 Task: Assign mailaustralia7@gmail.com as Assignee of Issue Issue0000000403 in Backlog  in Scrum Project Project0000000081 in Jira. Assign carxxstreet791@gmail.com as Assignee of Issue Issue0000000404 in Backlog  in Scrum Project Project0000000081 in Jira. Assign carxxstreet791@gmail.com as Assignee of Issue Issue0000000405 in Backlog  in Scrum Project Project0000000081 in Jira. Assign parteek.ku2001@gmail.com as Assignee of Issue Issue0000000406 in Backlog  in Scrum Project Project0000000082 in Jira. Assign parteek.ku2001@gmail.com as Assignee of Issue Issue0000000407 in Backlog  in Scrum Project Project0000000082 in Jira
Action: Mouse moved to (863, 306)
Screenshot: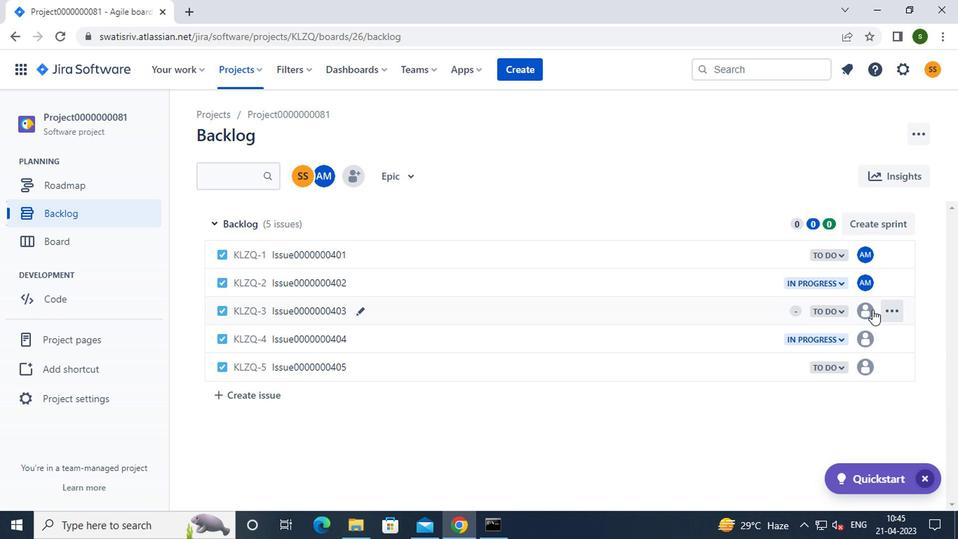 
Action: Mouse pressed left at (863, 306)
Screenshot: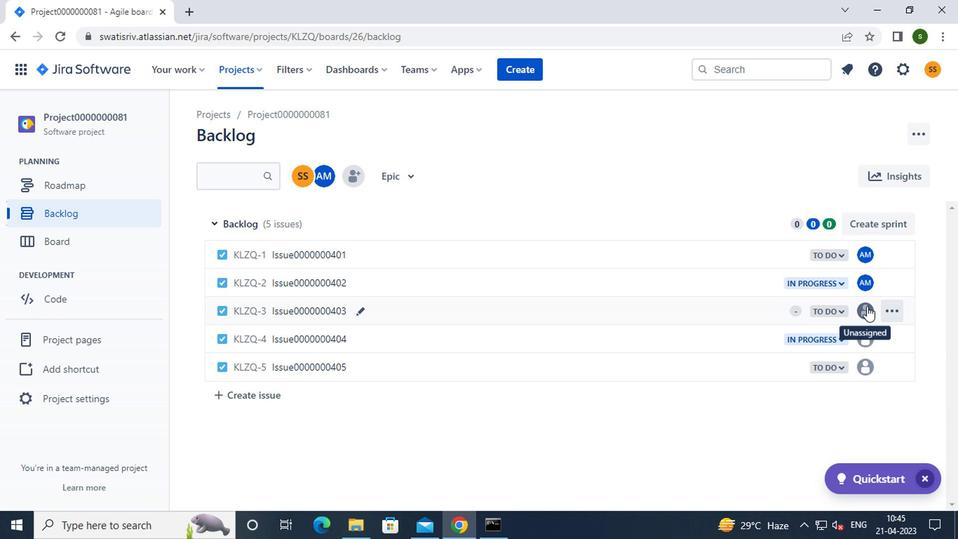 
Action: Mouse moved to (779, 447)
Screenshot: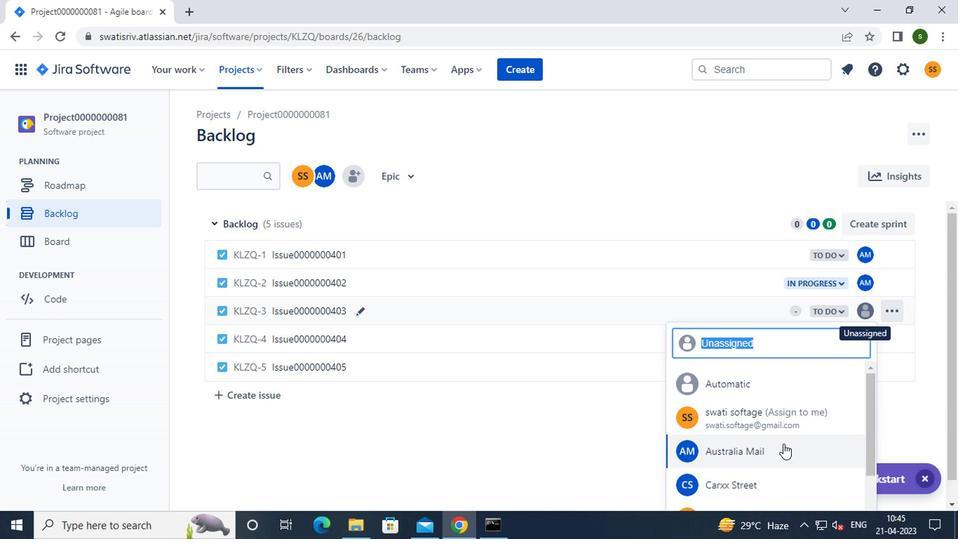 
Action: Mouse pressed left at (779, 447)
Screenshot: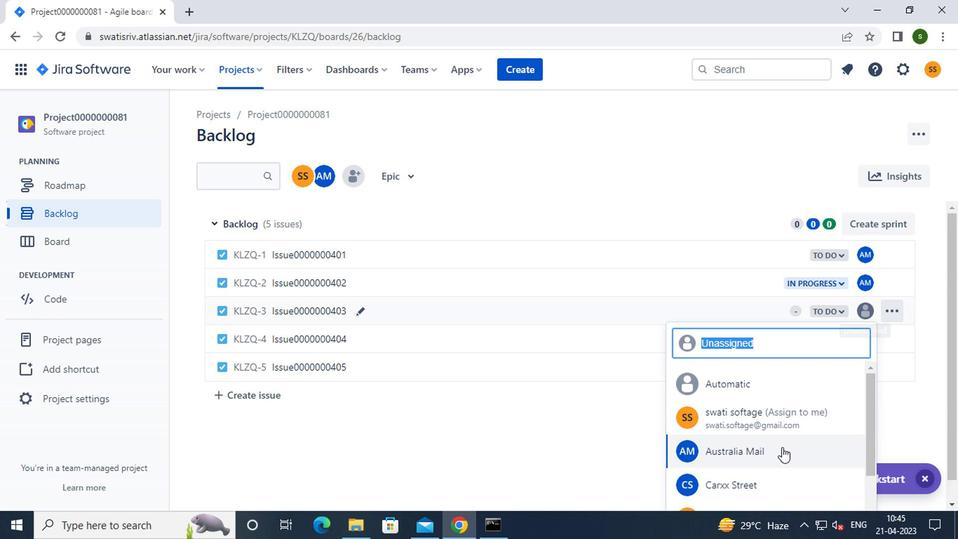 
Action: Mouse moved to (858, 342)
Screenshot: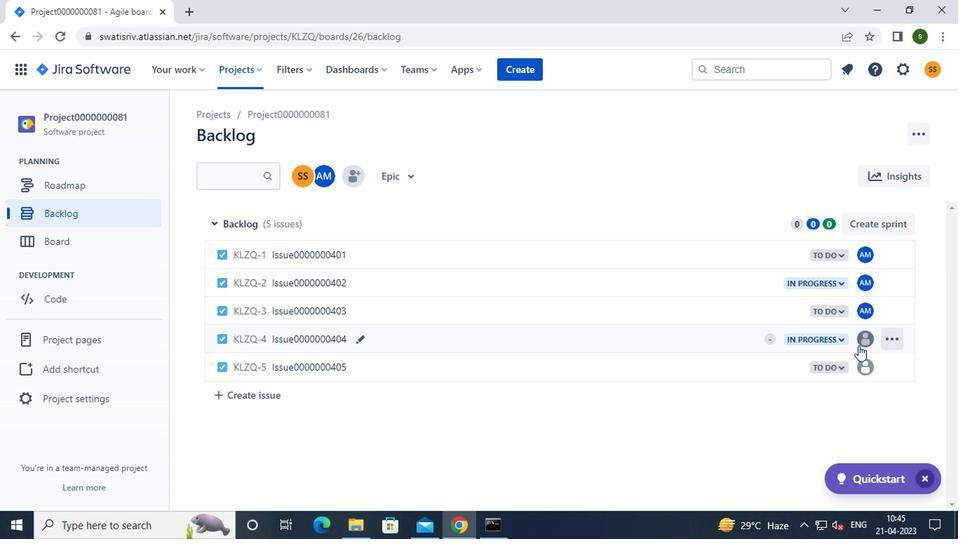 
Action: Mouse pressed left at (858, 342)
Screenshot: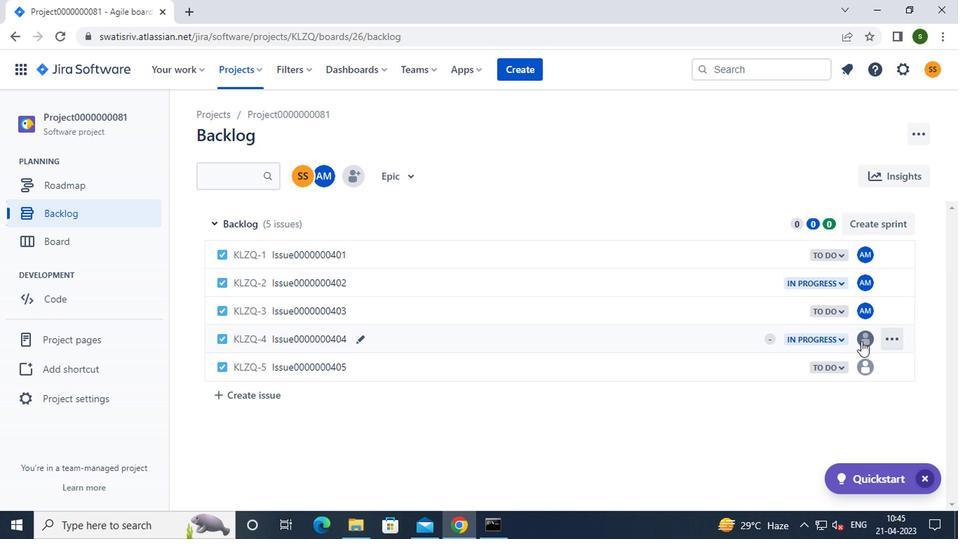 
Action: Mouse moved to (786, 440)
Screenshot: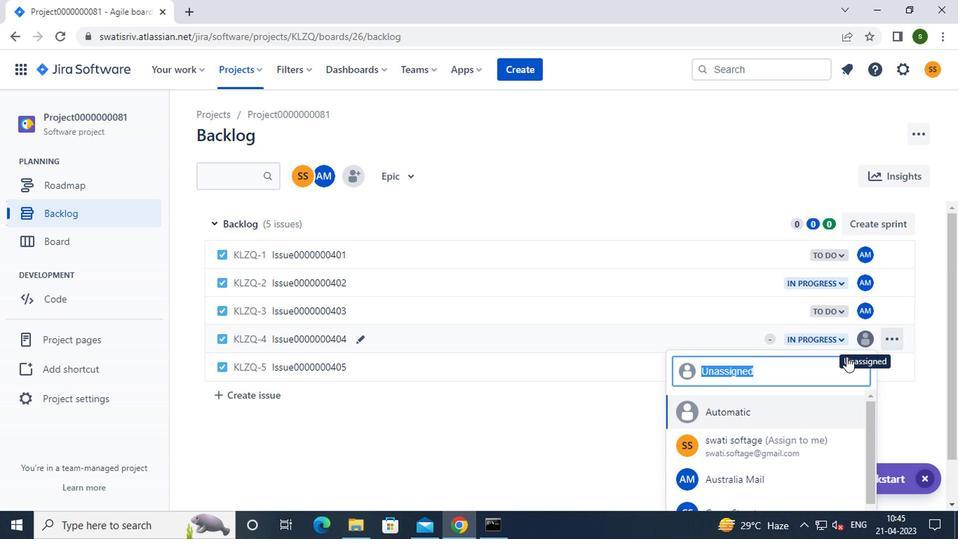 
Action: Mouse scrolled (786, 439) with delta (0, 0)
Screenshot: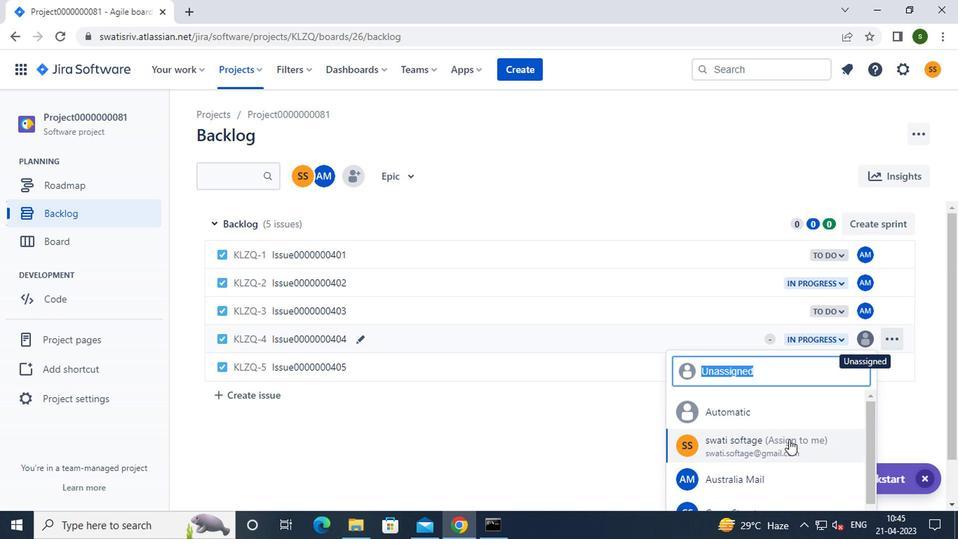 
Action: Mouse scrolled (786, 439) with delta (0, 0)
Screenshot: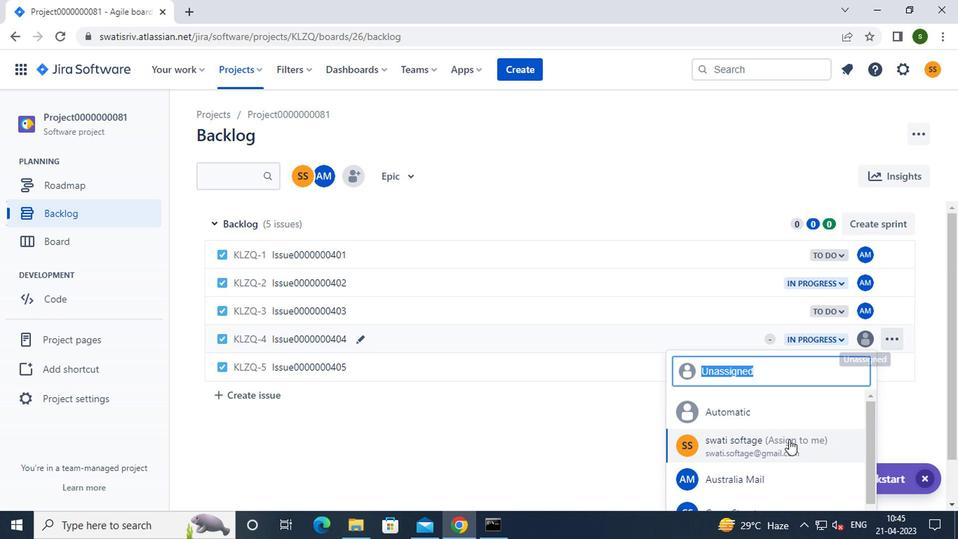 
Action: Mouse moved to (738, 436)
Screenshot: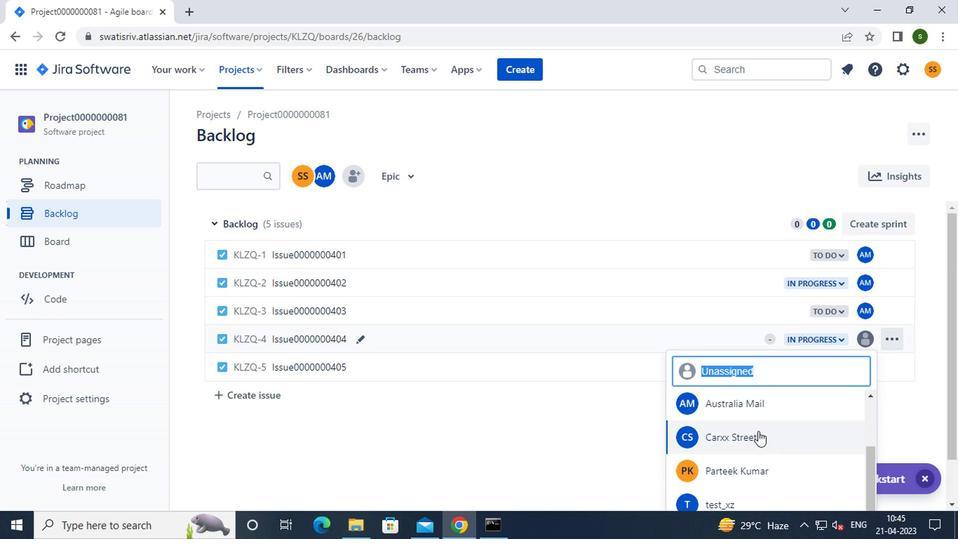 
Action: Mouse pressed left at (738, 436)
Screenshot: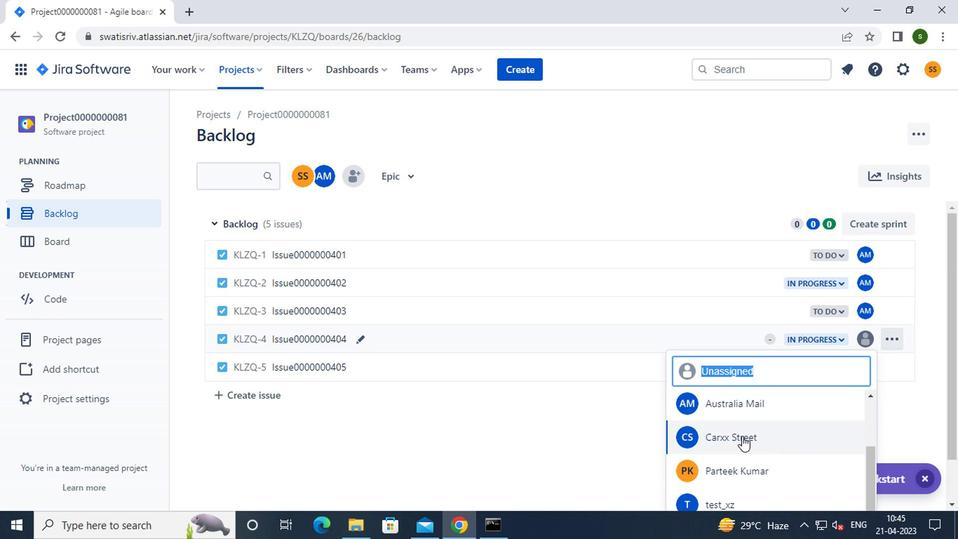 
Action: Mouse moved to (864, 368)
Screenshot: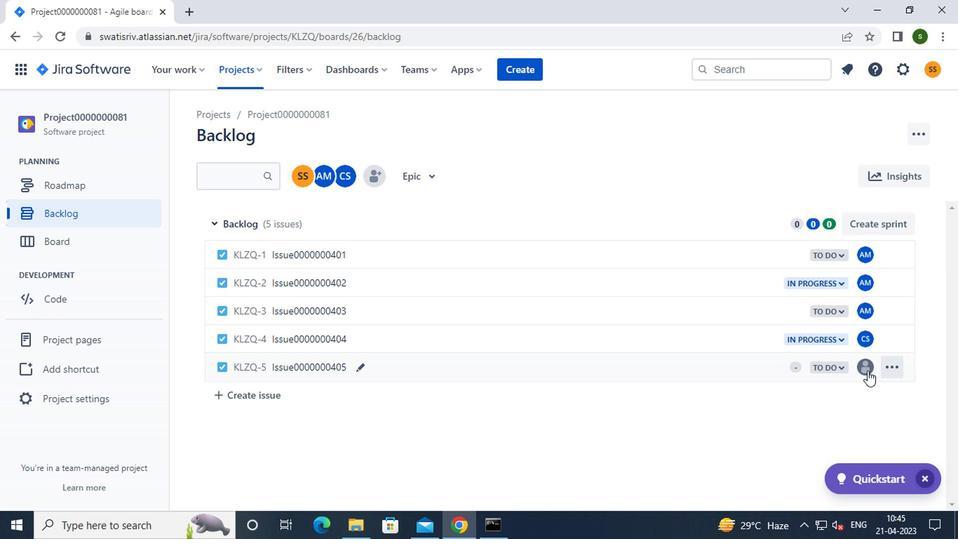 
Action: Mouse pressed left at (864, 368)
Screenshot: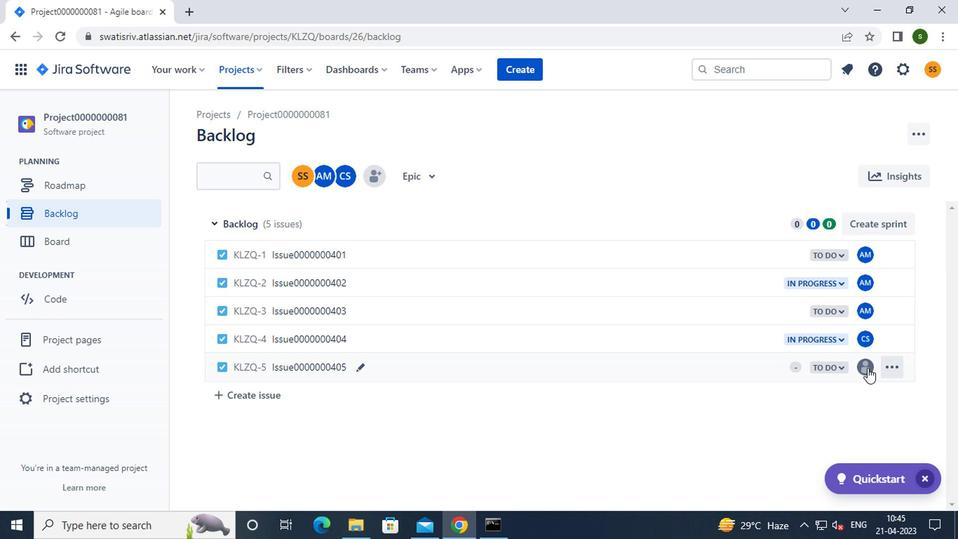 
Action: Mouse moved to (741, 415)
Screenshot: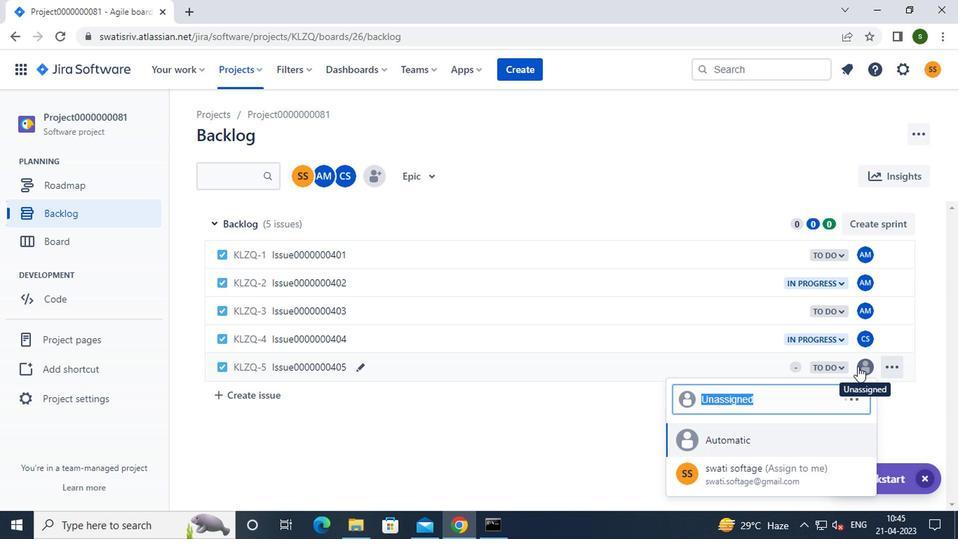 
Action: Mouse scrolled (741, 414) with delta (0, 0)
Screenshot: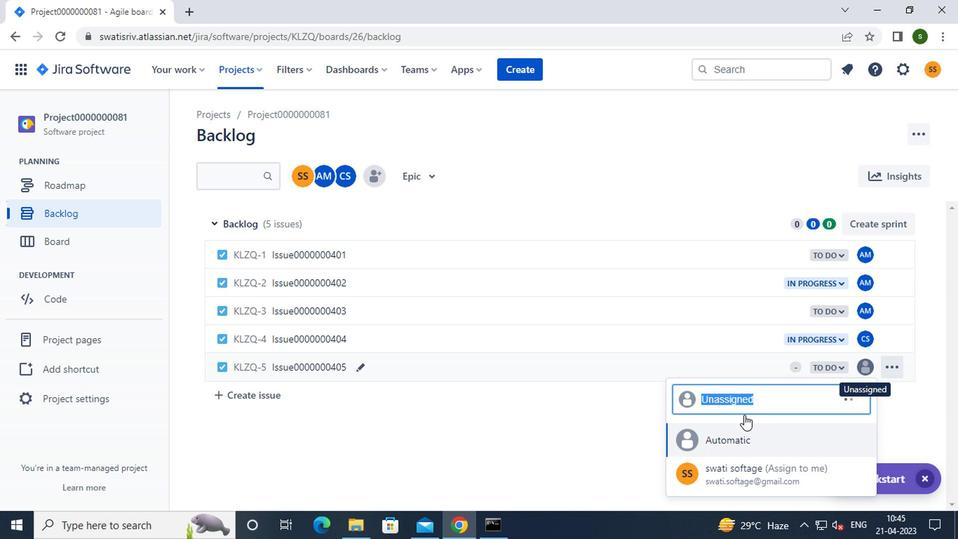 
Action: Mouse scrolled (741, 414) with delta (0, 0)
Screenshot: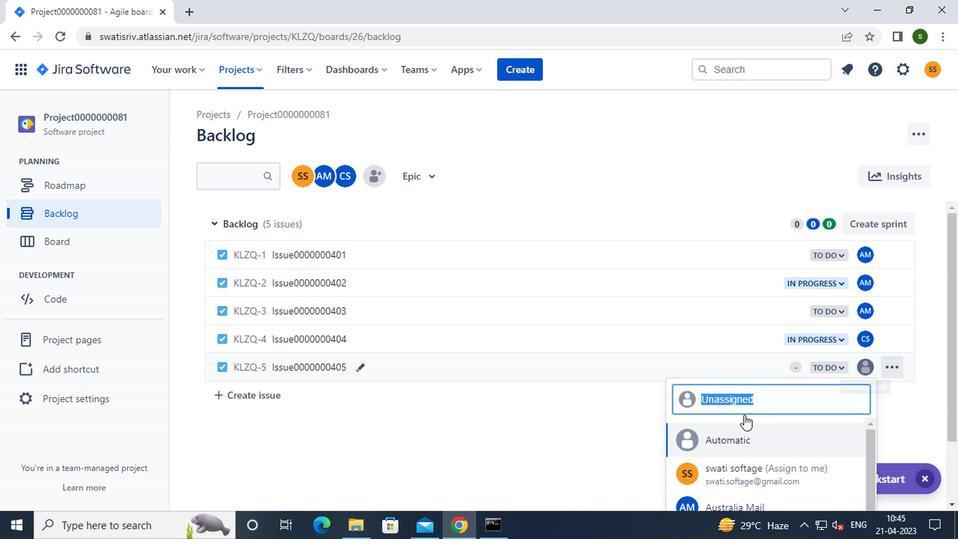 
Action: Mouse moved to (735, 467)
Screenshot: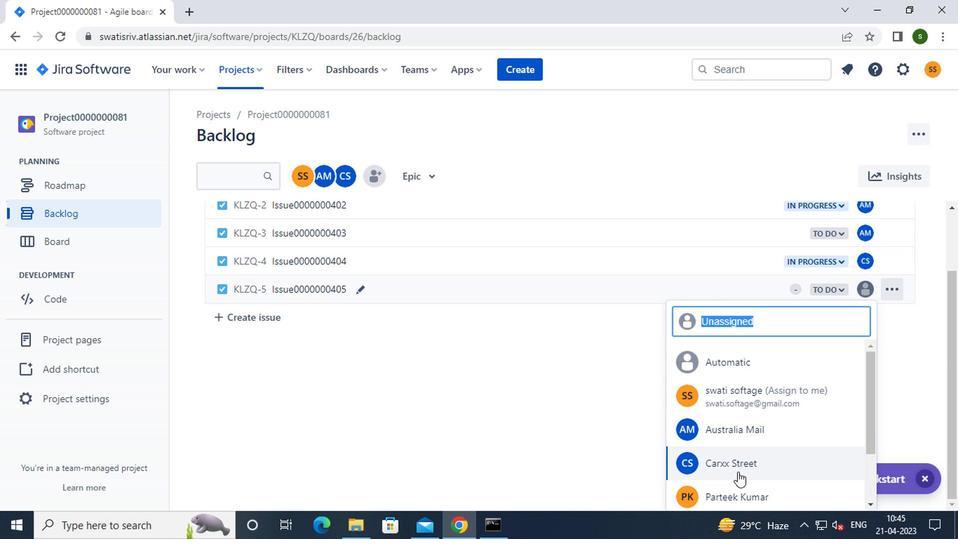 
Action: Mouse pressed left at (735, 467)
Screenshot: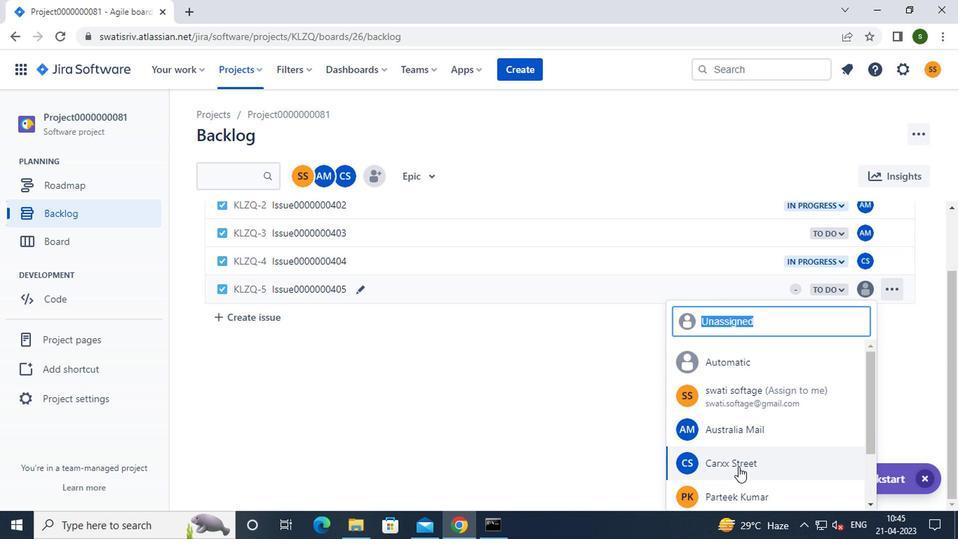 
Action: Mouse moved to (238, 65)
Screenshot: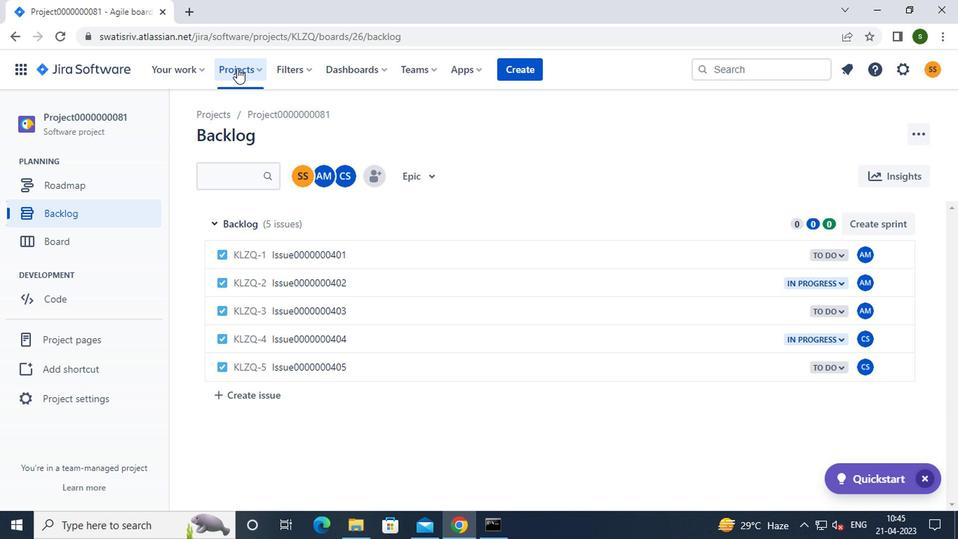 
Action: Mouse pressed left at (238, 65)
Screenshot: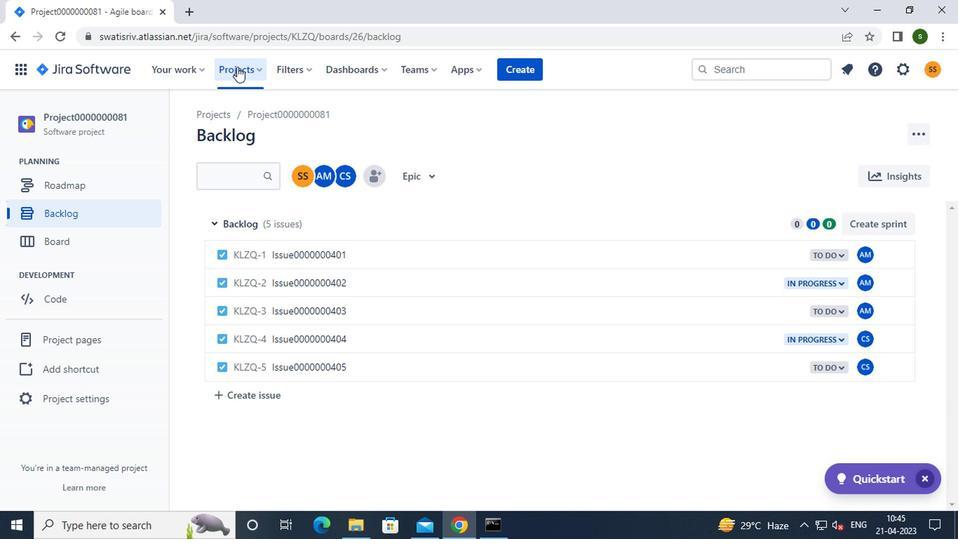 
Action: Mouse moved to (319, 177)
Screenshot: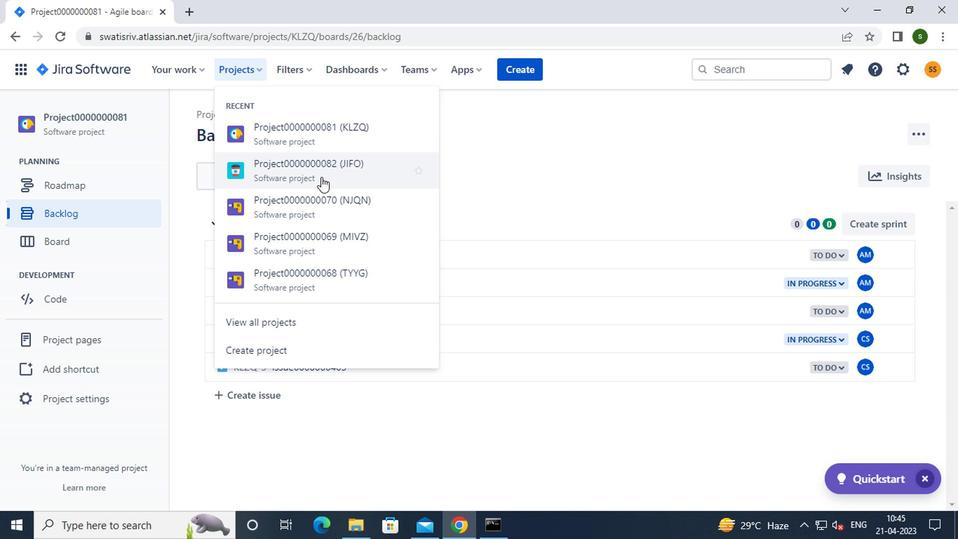 
Action: Mouse pressed left at (319, 177)
Screenshot: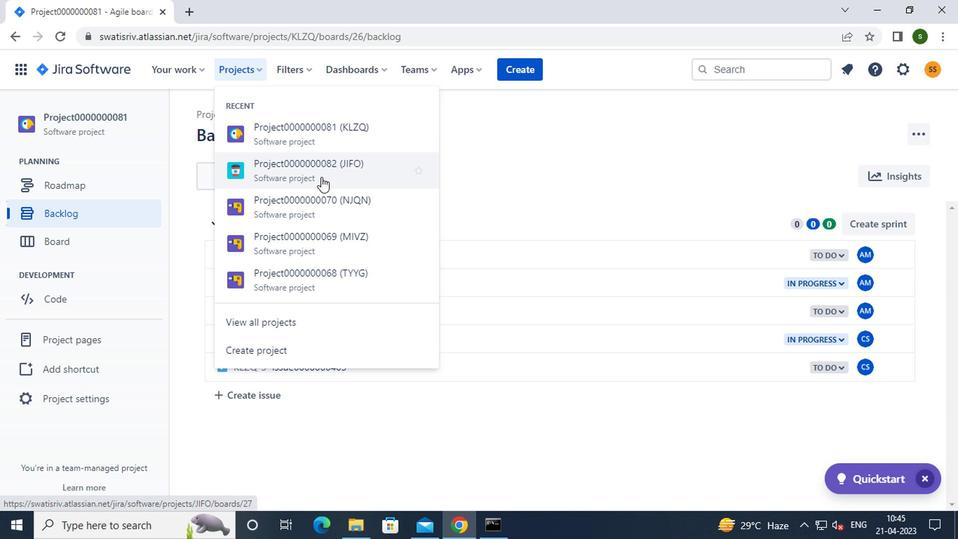 
Action: Mouse moved to (128, 222)
Screenshot: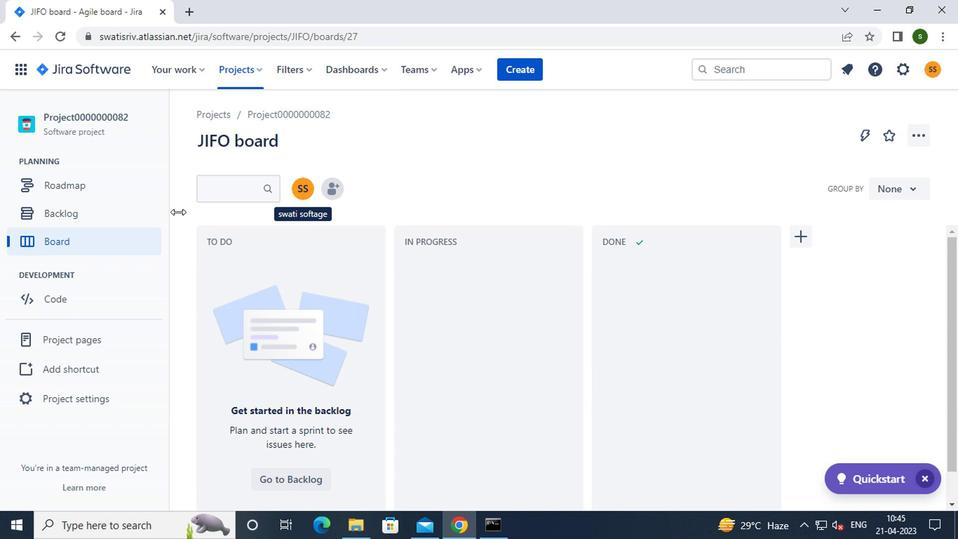 
Action: Mouse pressed left at (128, 222)
Screenshot: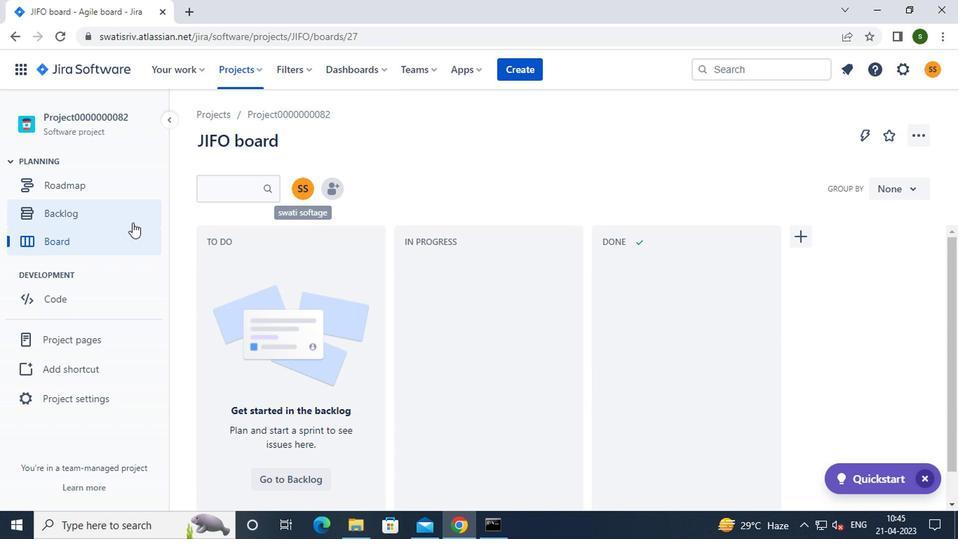 
Action: Mouse moved to (860, 249)
Screenshot: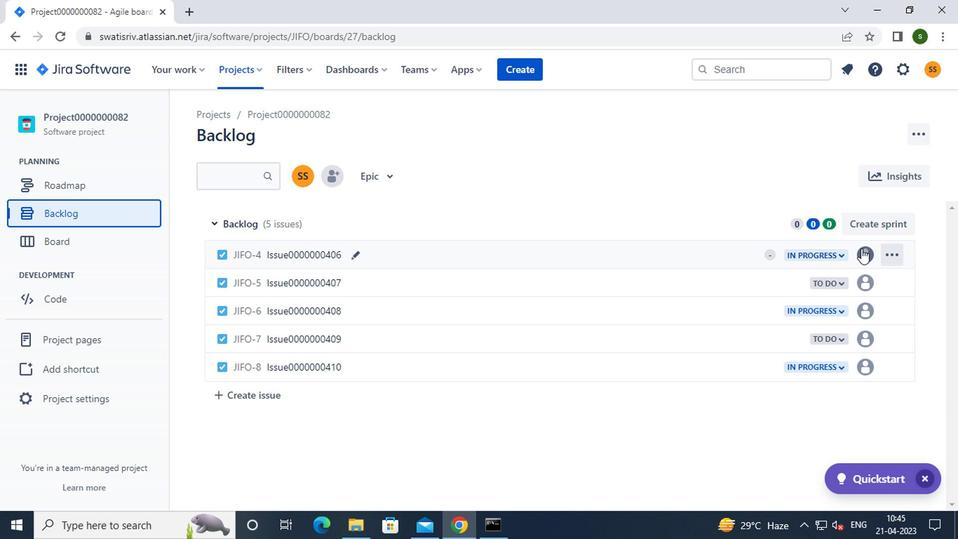 
Action: Mouse pressed left at (860, 249)
Screenshot: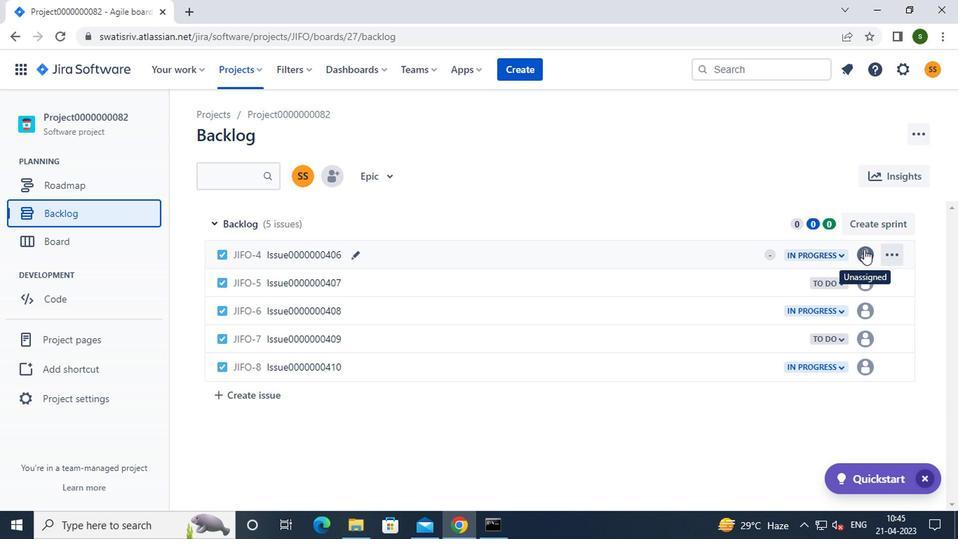
Action: Mouse moved to (774, 455)
Screenshot: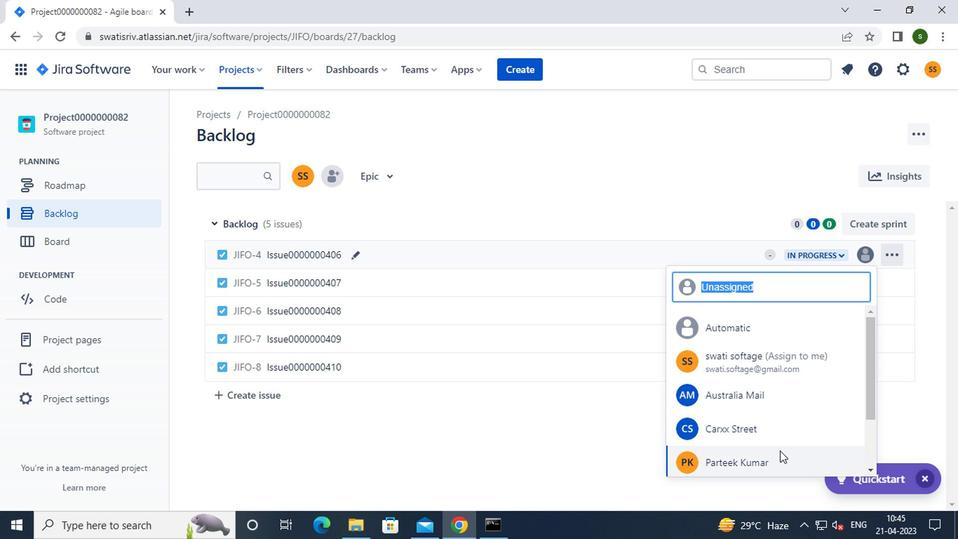 
Action: Mouse pressed left at (774, 455)
Screenshot: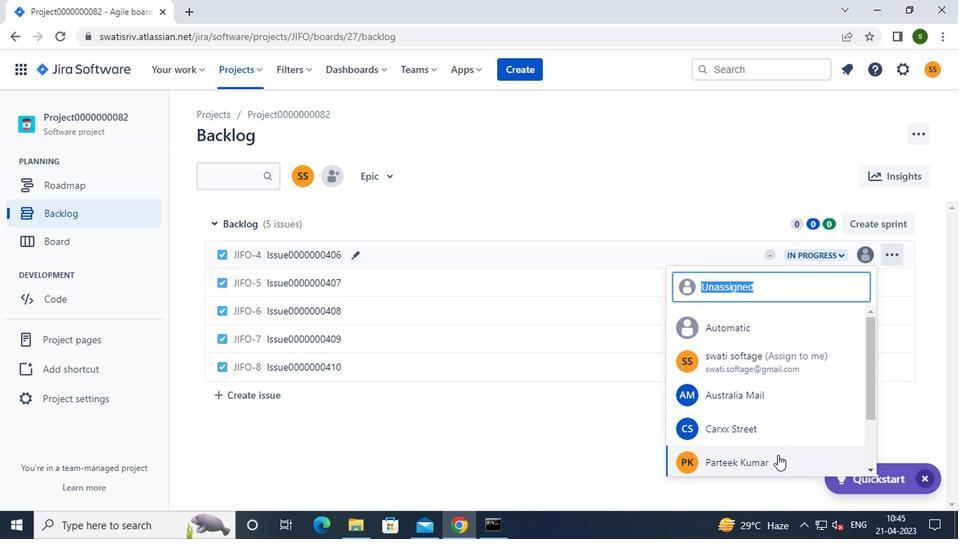 
Action: Mouse moved to (861, 275)
Screenshot: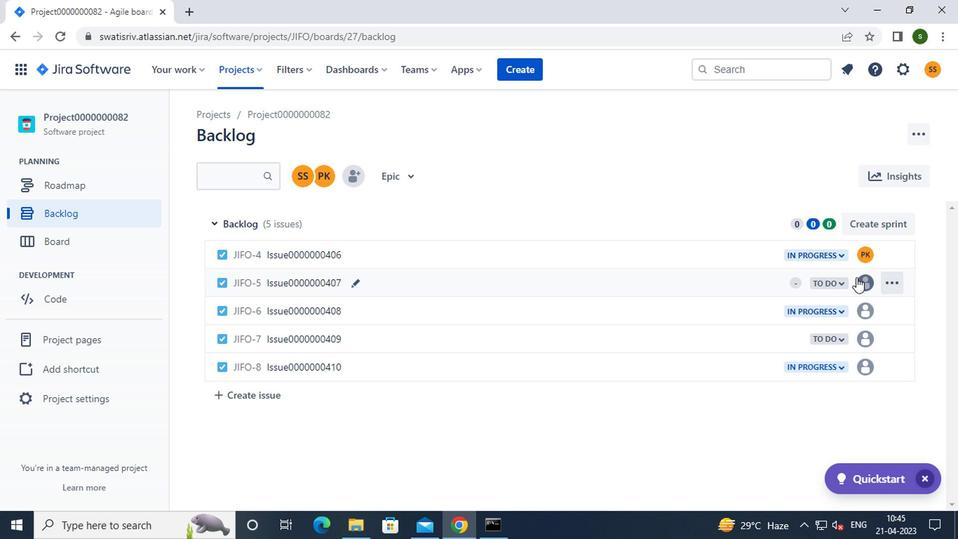 
Action: Mouse pressed left at (861, 275)
Screenshot: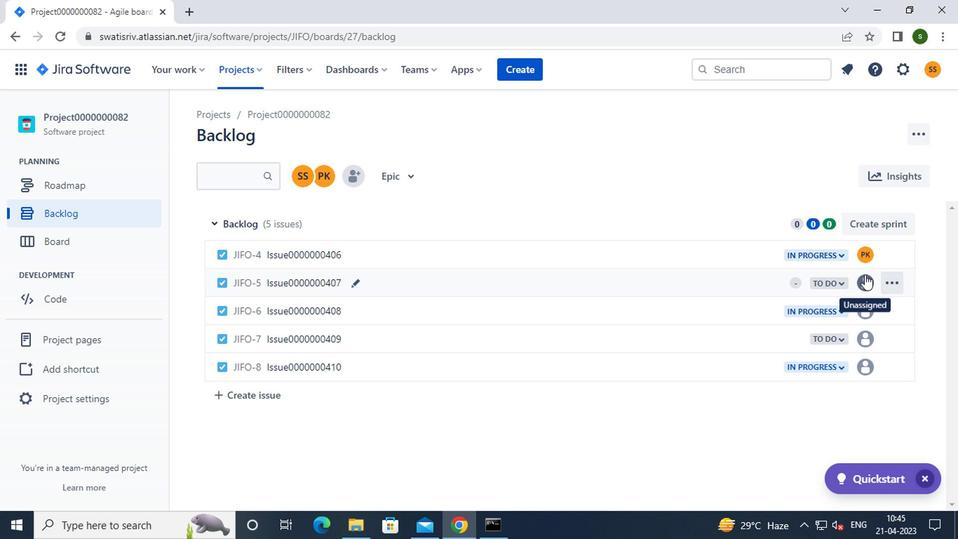 
Action: Mouse moved to (770, 486)
Screenshot: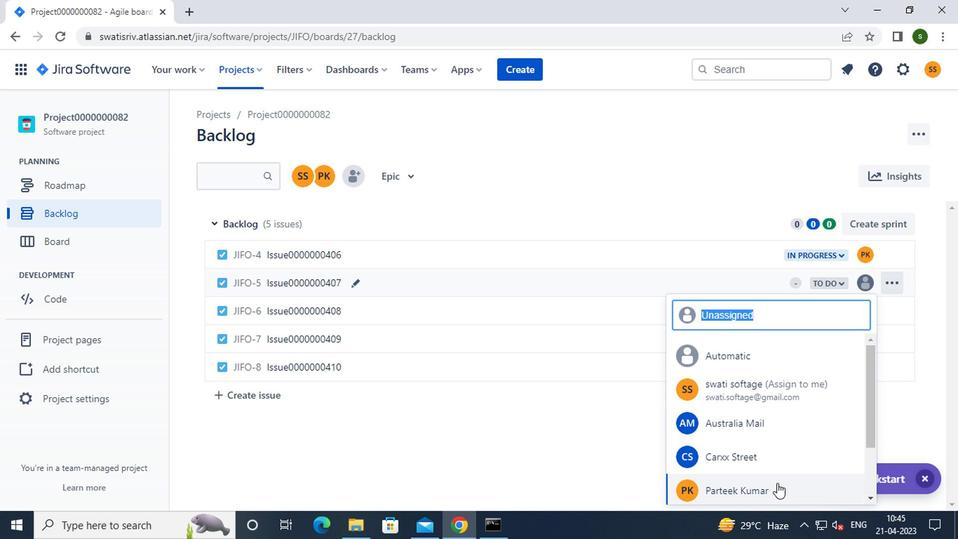 
Action: Mouse pressed left at (770, 486)
Screenshot: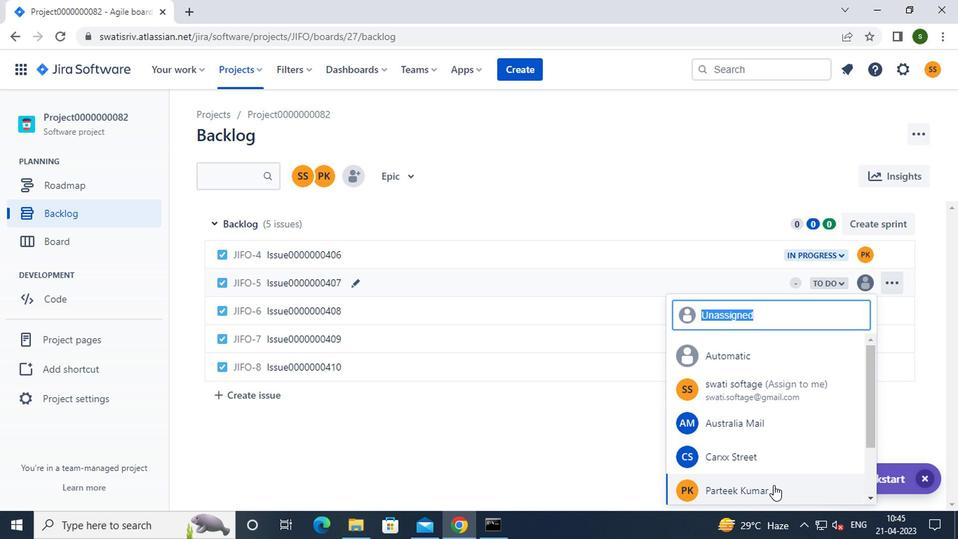 
Action: Mouse moved to (720, 434)
Screenshot: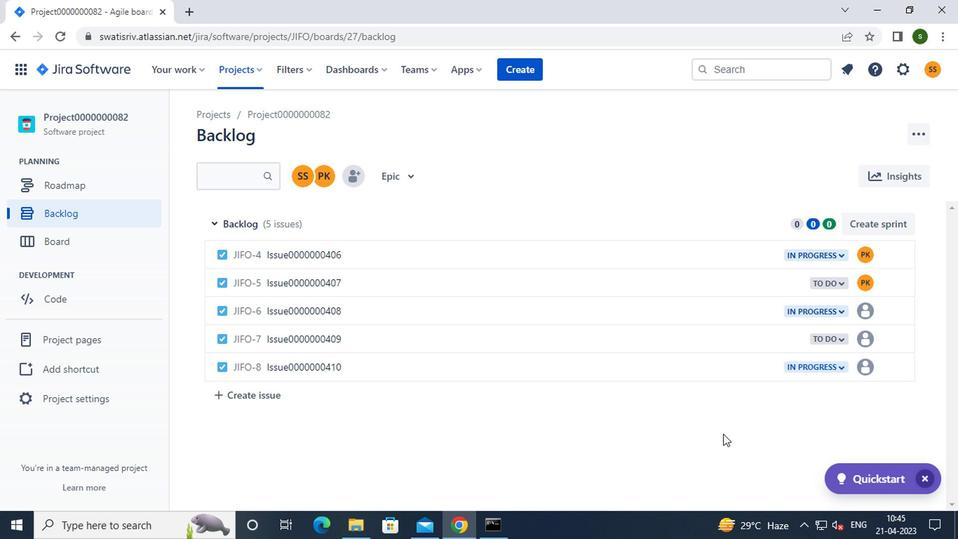 
